 Task: Create a new field with title Stage with name TreasureLine with field type as Single-select and options as Not Started, In Progress and Complete.
Action: Mouse moved to (65, 231)
Screenshot: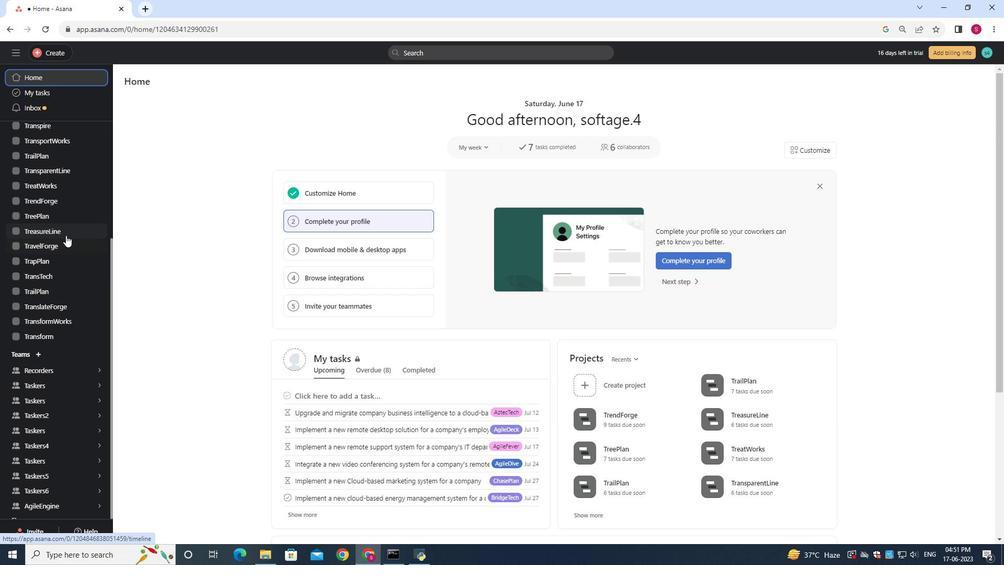 
Action: Mouse pressed left at (65, 231)
Screenshot: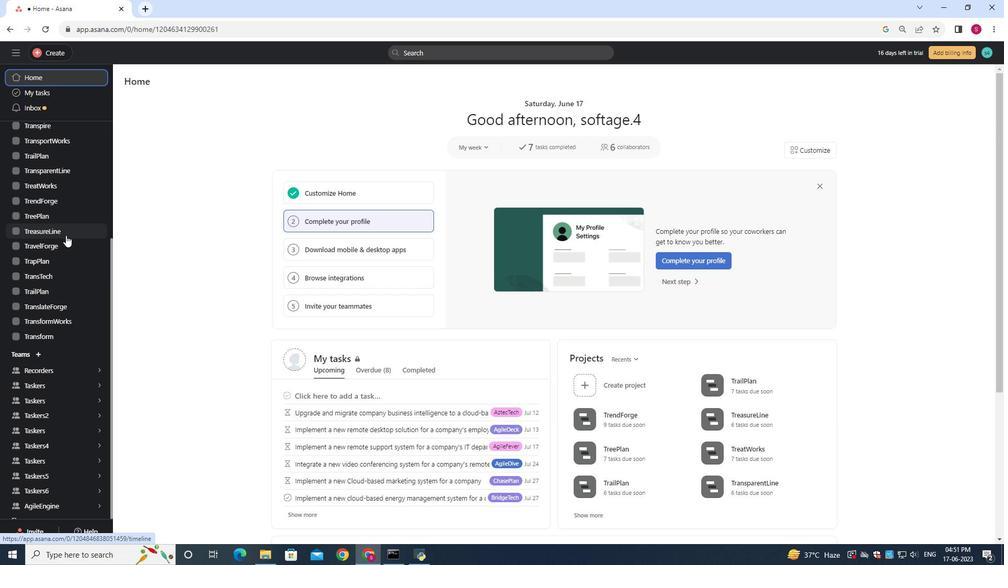 
Action: Mouse moved to (172, 106)
Screenshot: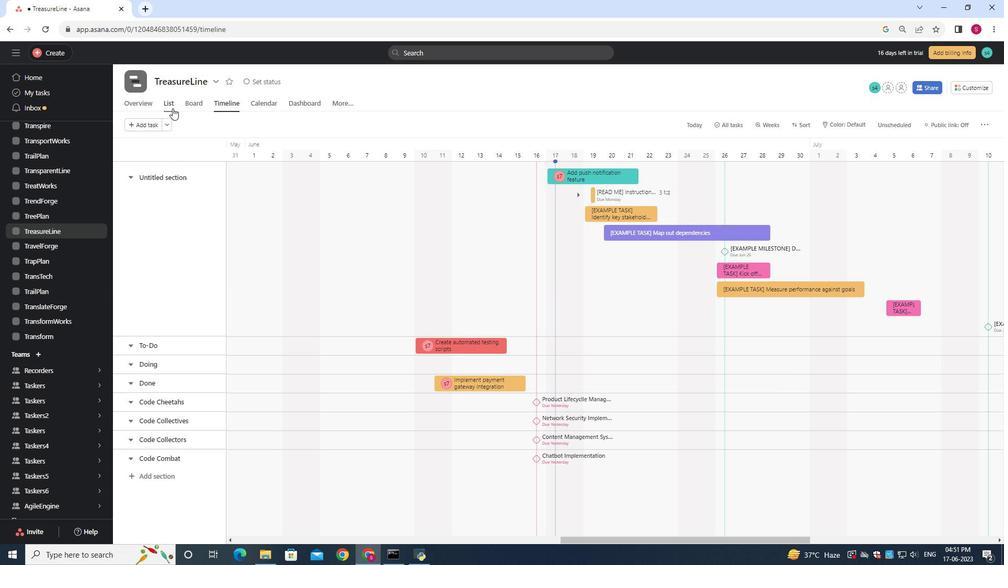 
Action: Mouse pressed left at (172, 106)
Screenshot: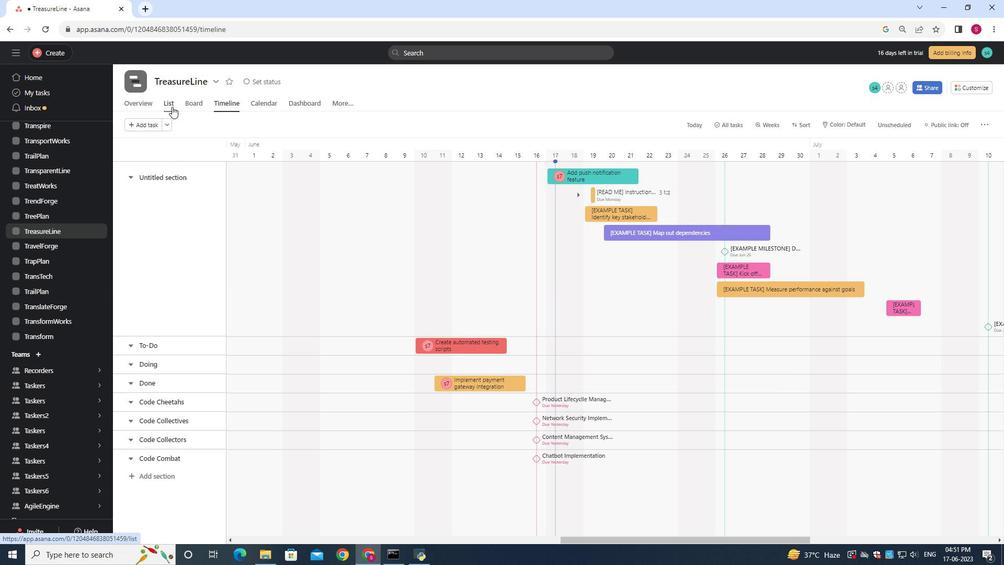 
Action: Mouse moved to (703, 146)
Screenshot: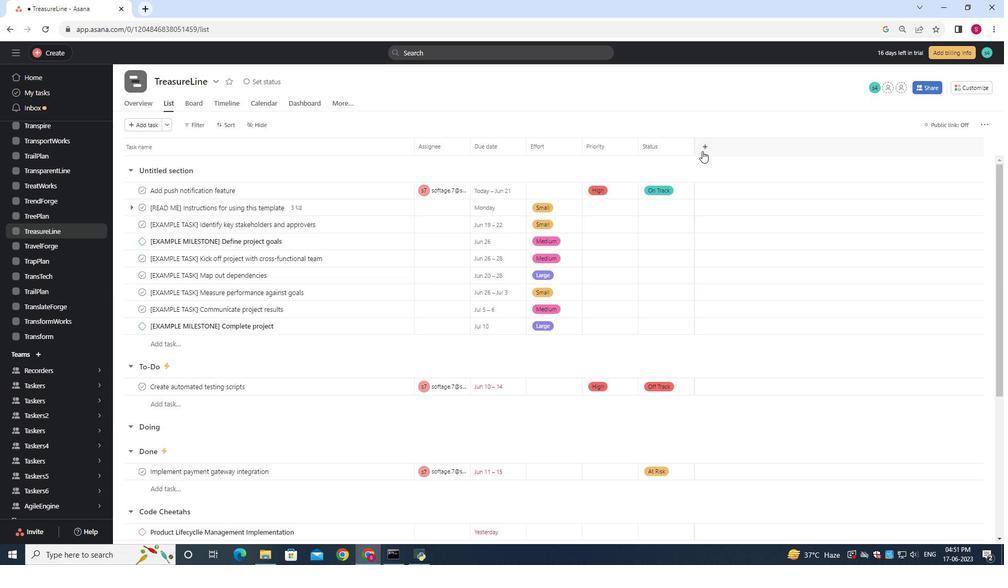 
Action: Mouse pressed left at (703, 146)
Screenshot: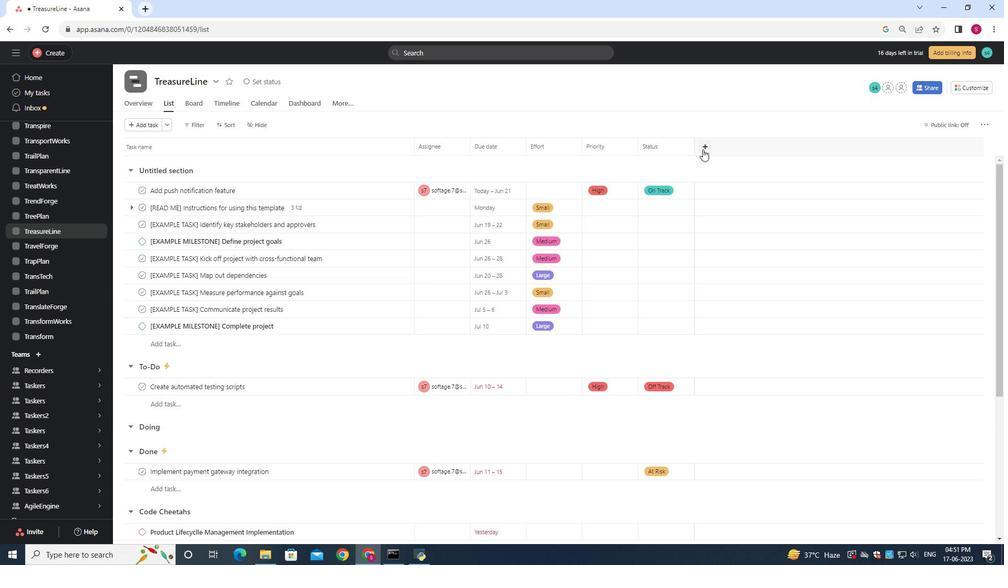 
Action: Mouse moved to (724, 248)
Screenshot: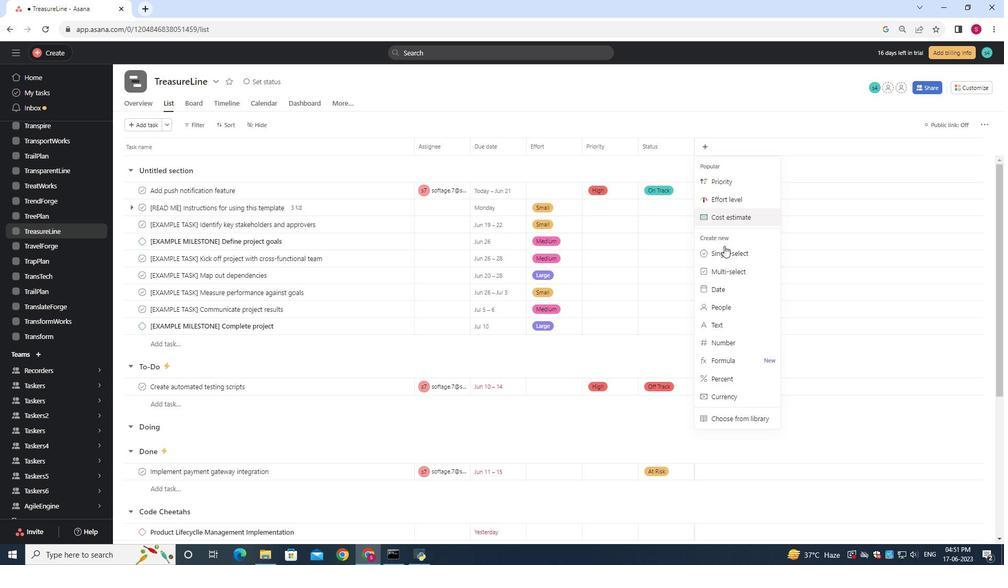 
Action: Mouse pressed left at (724, 248)
Screenshot: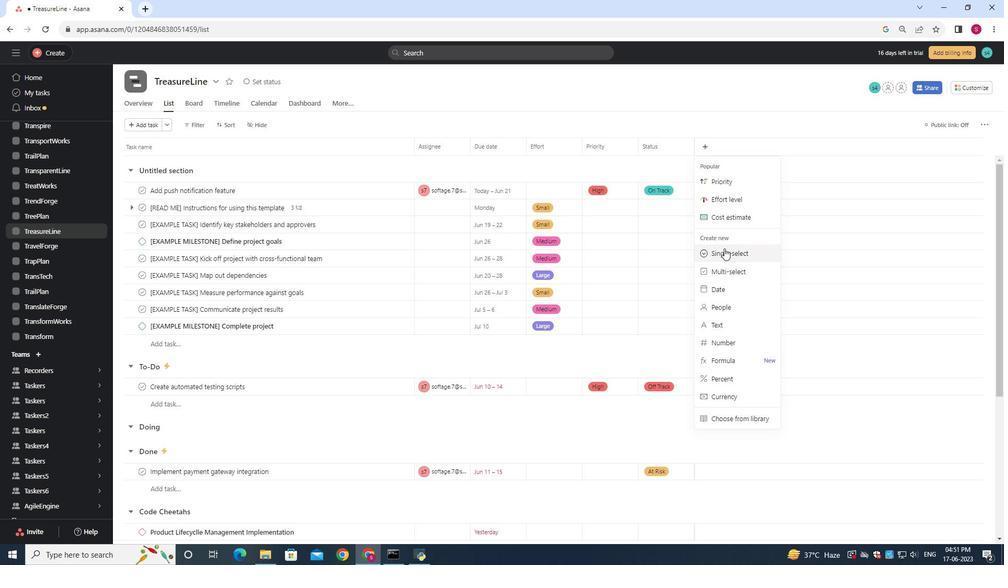 
Action: Mouse moved to (432, 156)
Screenshot: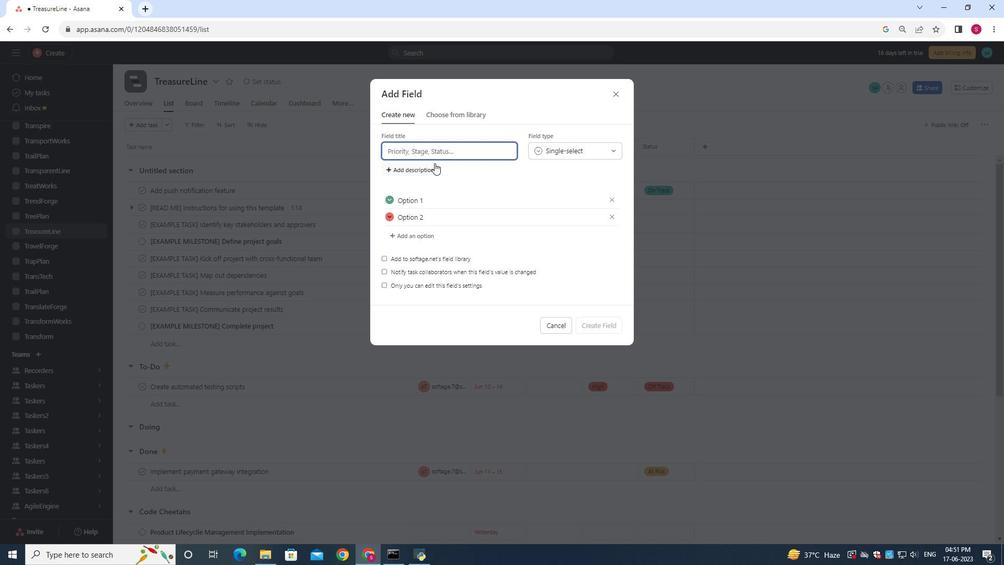
Action: Mouse pressed left at (432, 156)
Screenshot: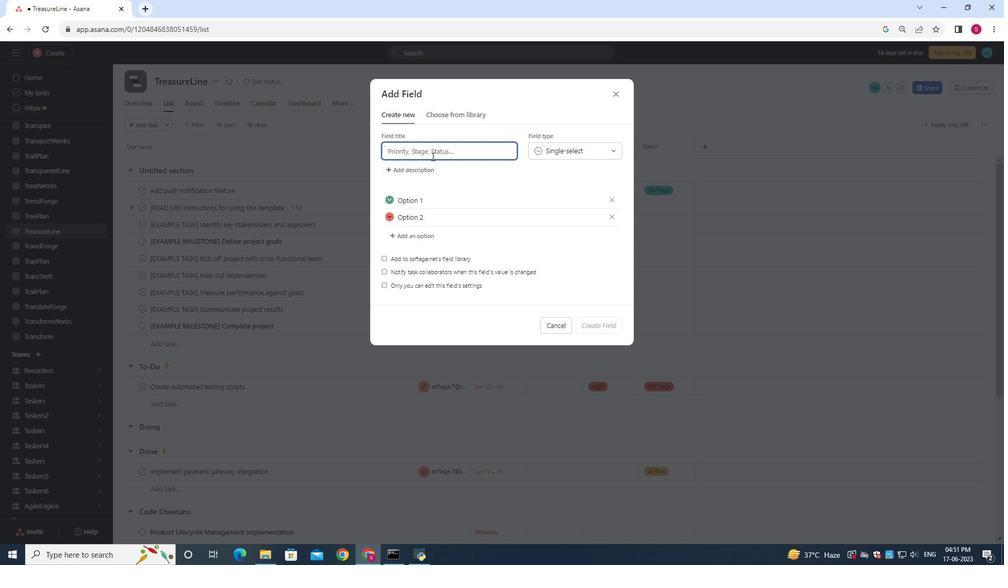 
Action: Mouse moved to (441, 158)
Screenshot: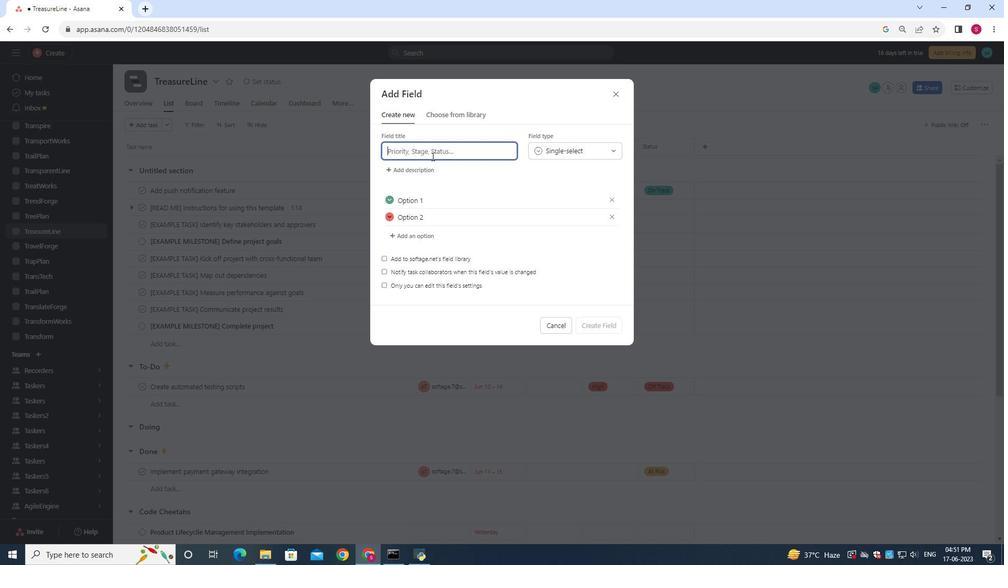 
Action: Key pressed <Key.shift><Key.shift><Key.shift>Treasure<Key.shift>Lan<Key.backspace><Key.backspace>ine
Screenshot: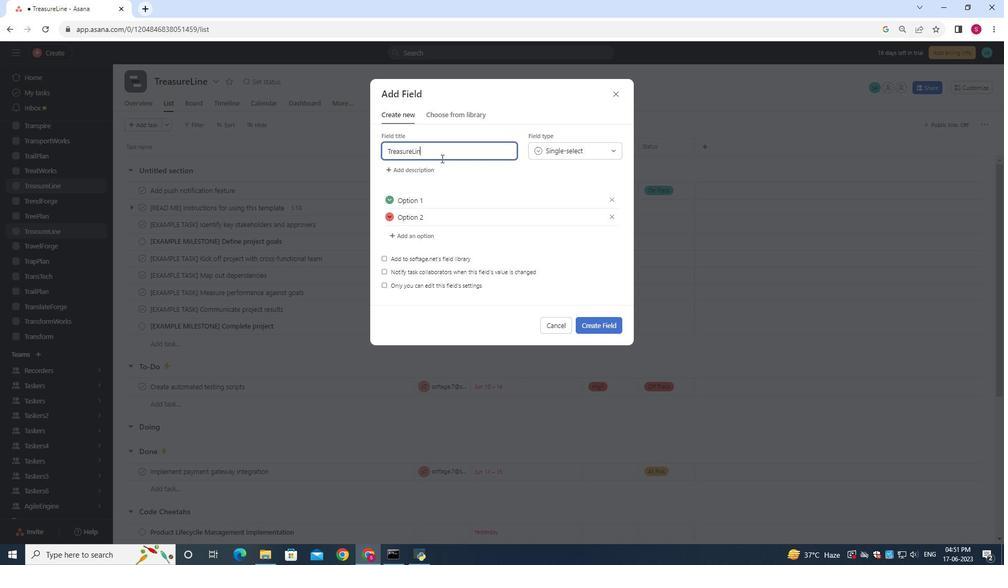 
Action: Mouse moved to (611, 200)
Screenshot: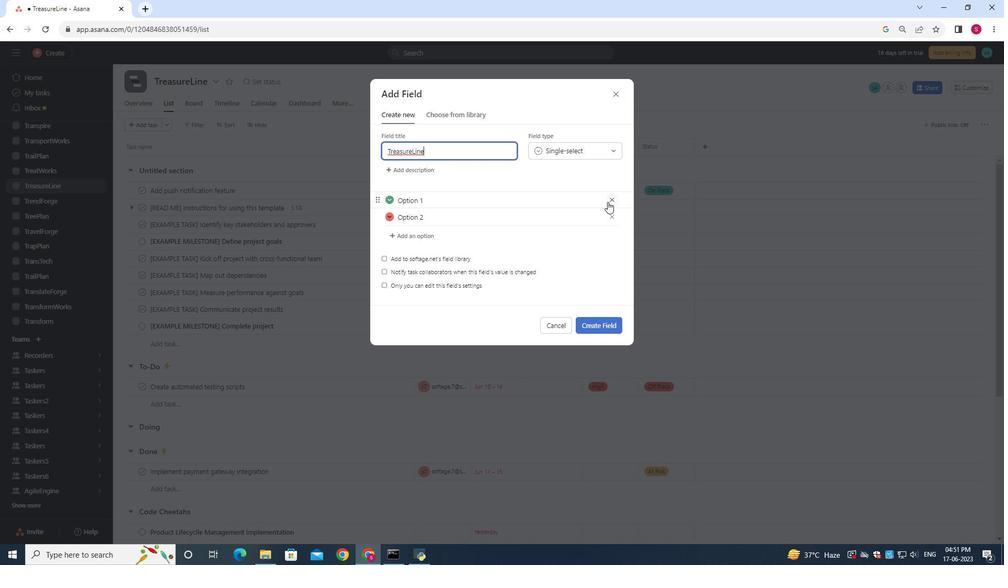 
Action: Mouse pressed left at (611, 200)
Screenshot: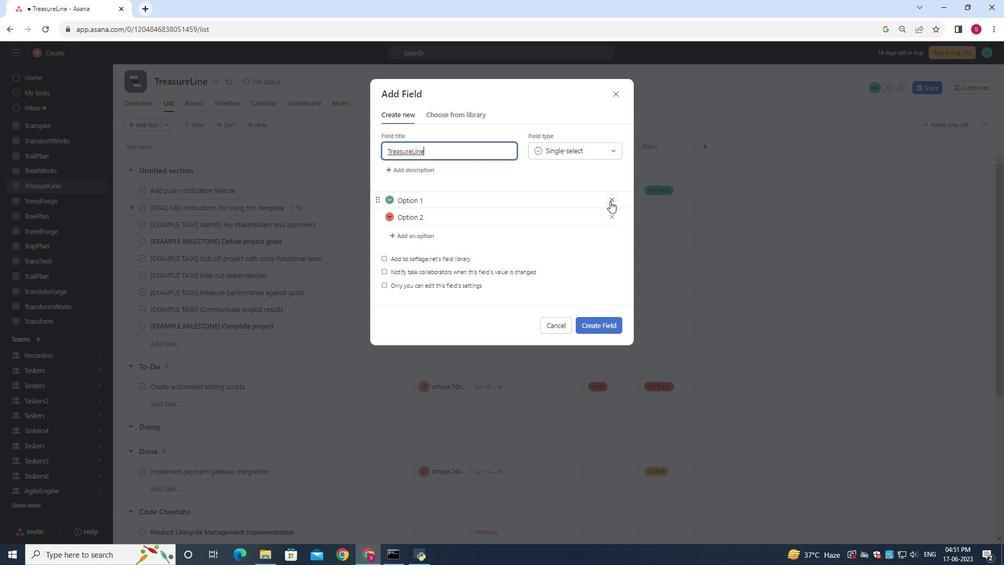 
Action: Mouse moved to (610, 198)
Screenshot: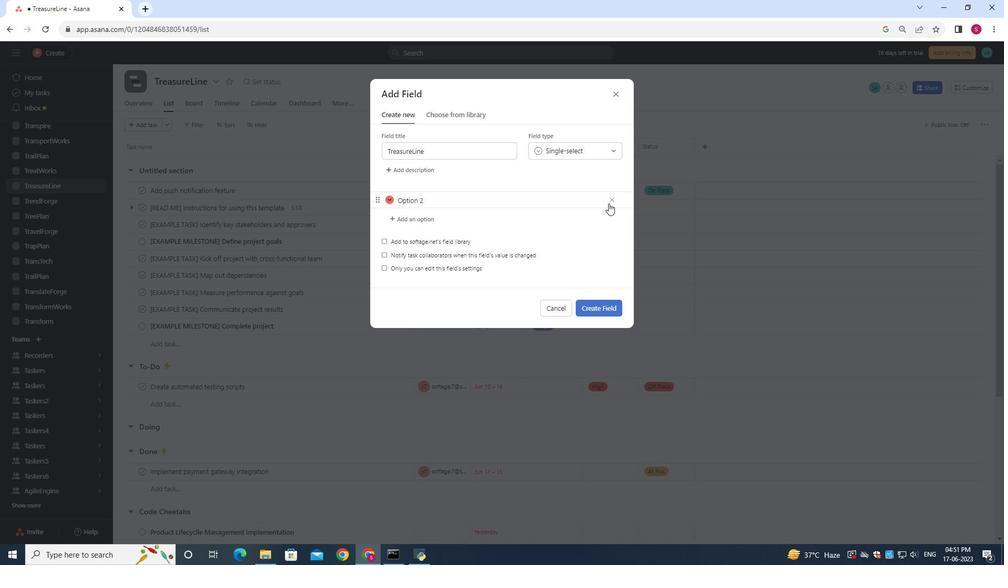 
Action: Mouse pressed left at (610, 198)
Screenshot: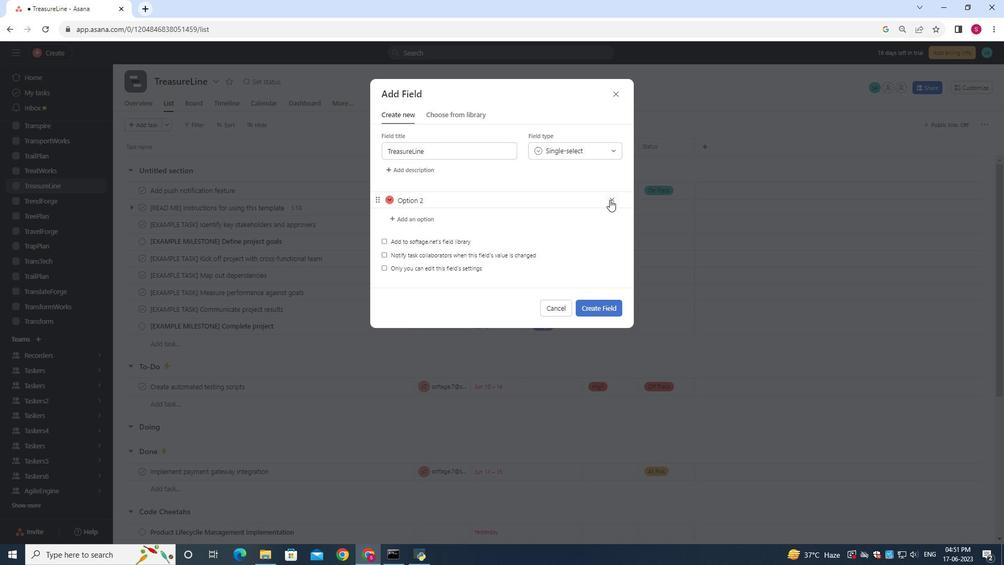 
Action: Mouse moved to (458, 203)
Screenshot: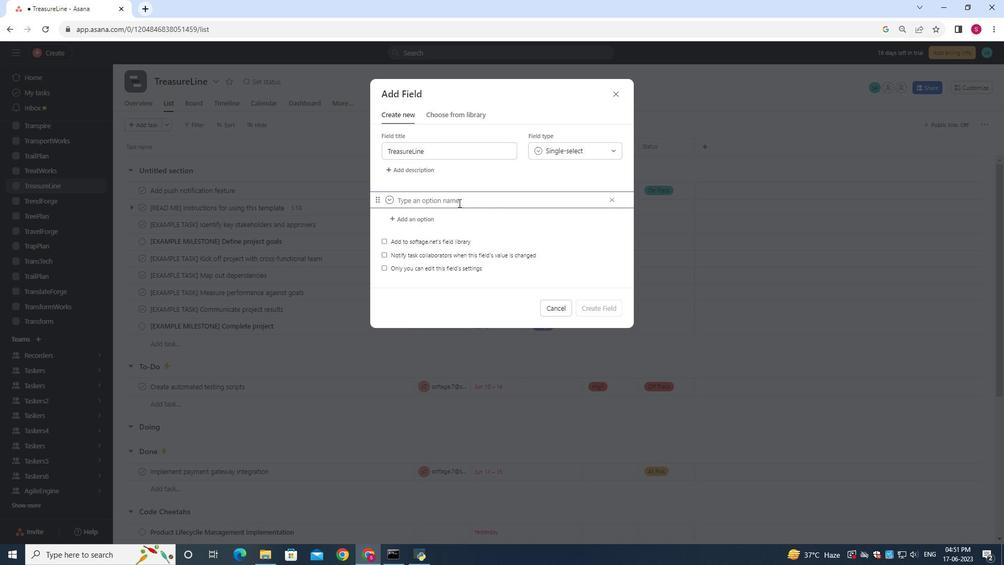 
Action: Key pressed <Key.shift>Not<Key.space><Key.shift><Key.shift><Key.shift><Key.shift><Key.shift><Key.shift><Key.shift><Key.shift><Key.shift><Key.shift><Key.shift><Key.shift><Key.shift><Key.shift><Key.shift><Key.shift><Key.shift><Key.shift><Key.shift><Key.shift><Key.shift>Started<Key.enter><Key.shift>A<Key.shift><Key.backspace><Key.shift><Key.shift><Key.shift><Key.shift><Key.shift><Key.shift><Key.shift><Key.shift><Key.shift><Key.shift><Key.shift><Key.shift><Key.shift><Key.shift><Key.shift><Key.shift><Key.shift><Key.shift><Key.shift><Key.shift><Key.shift><Key.shift><Key.shift><Key.shift><Key.shift><Key.shift><Key.shift><Key.shift><Key.shift><Key.shift><Key.shift><Key.shift><Key.shift><Key.shift><Key.shift><Key.shift><Key.shift><Key.shift>Progress<Key.enter><Key.shift>Complete
Screenshot: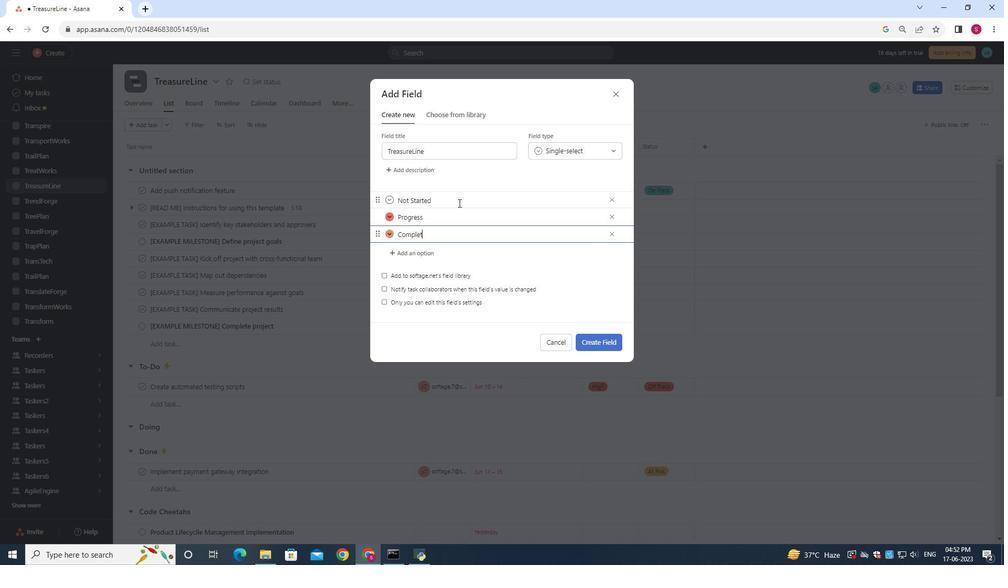 
Action: Mouse moved to (561, 150)
Screenshot: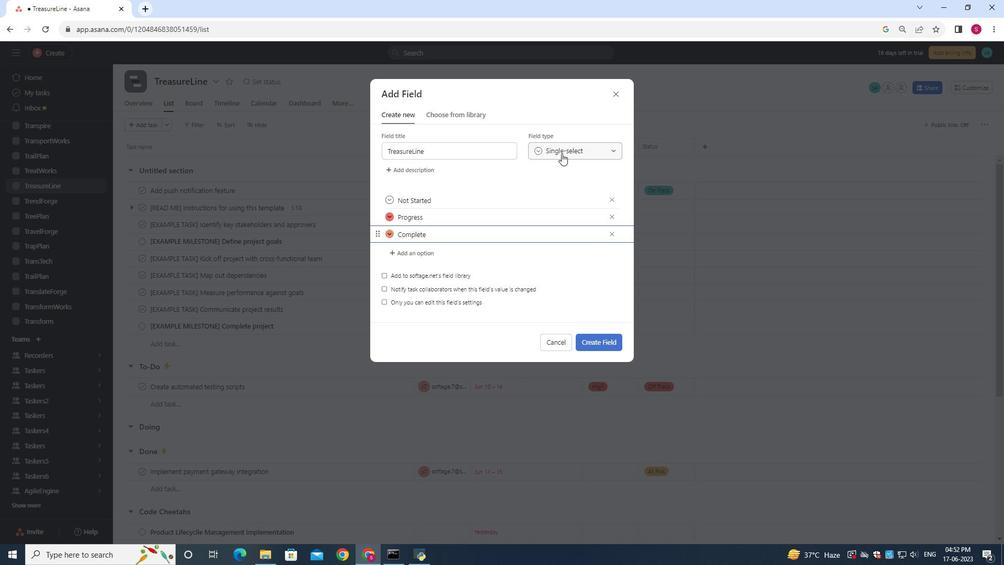 
Action: Mouse pressed left at (561, 150)
Screenshot: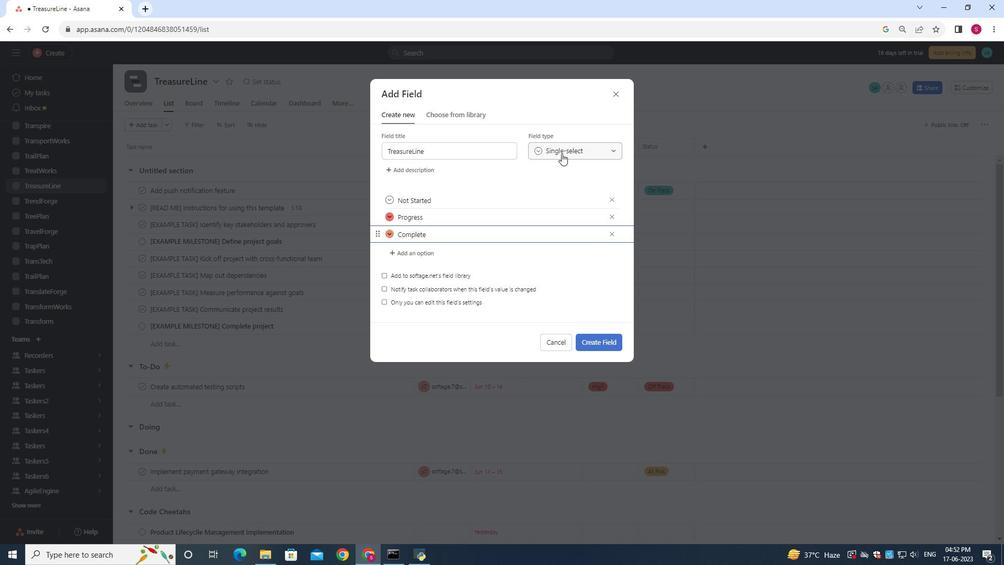 
Action: Mouse moved to (565, 165)
Screenshot: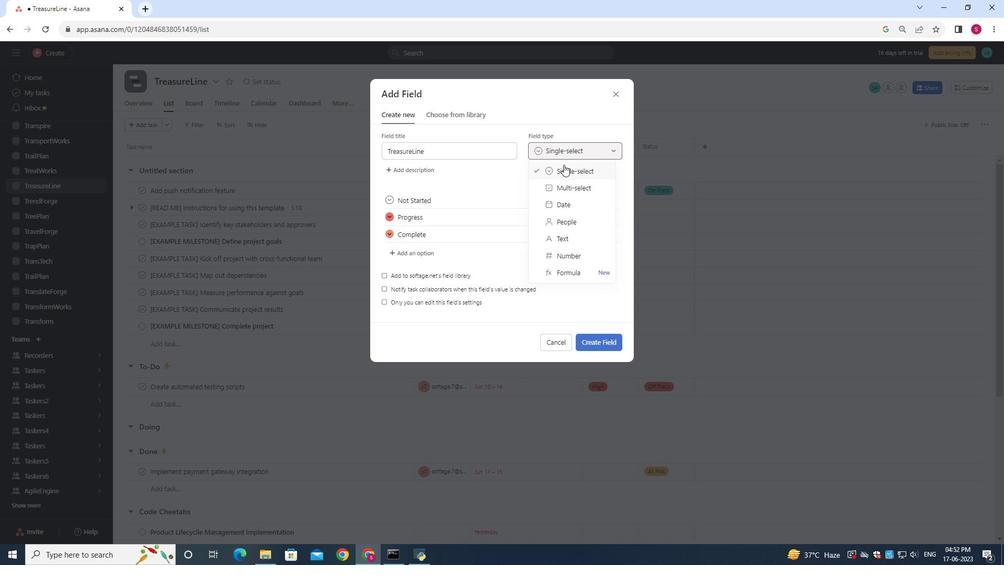 
Action: Mouse pressed left at (565, 165)
Screenshot: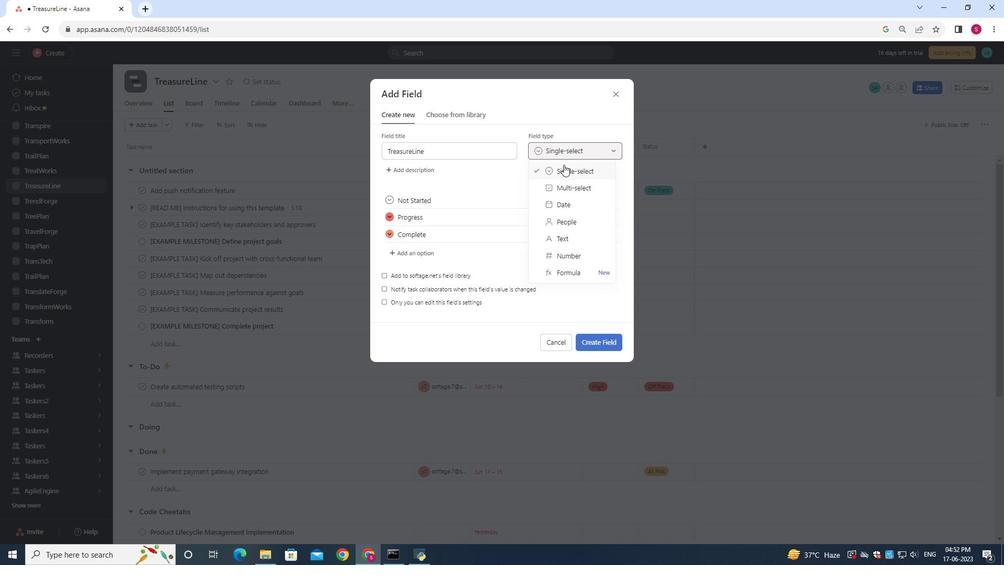 
Action: Mouse moved to (598, 344)
Screenshot: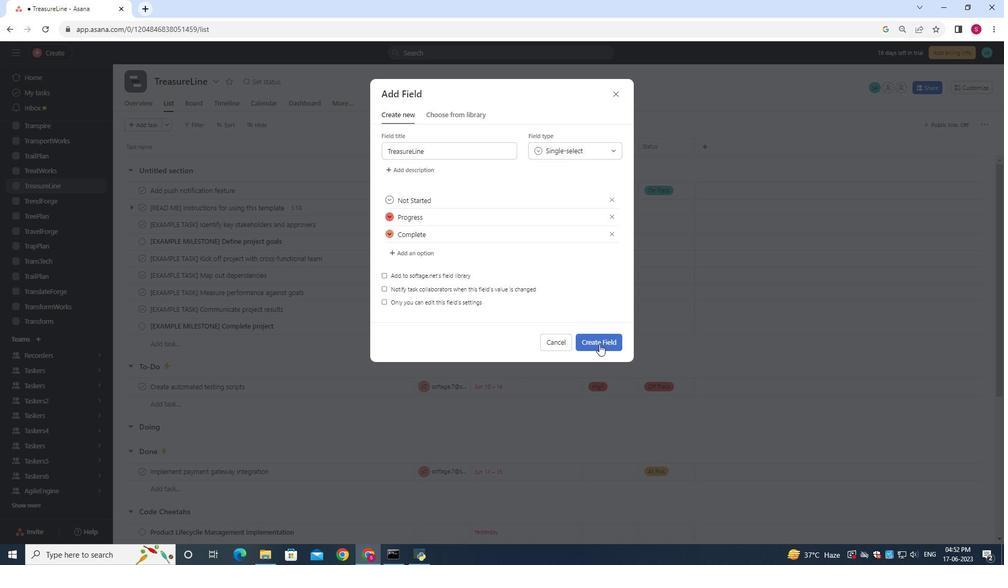 
Action: Mouse pressed left at (598, 344)
Screenshot: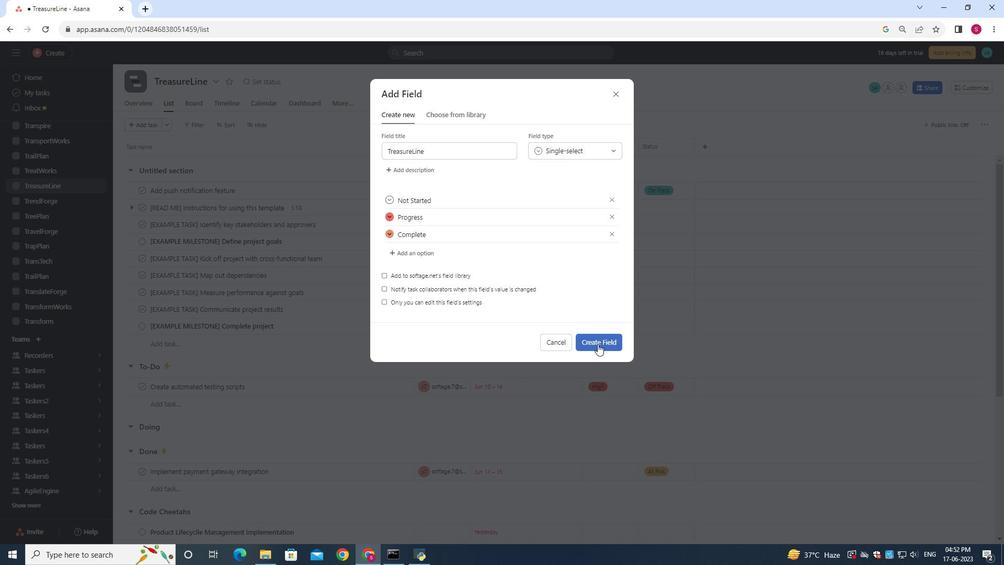 
Action: Mouse moved to (598, 344)
Screenshot: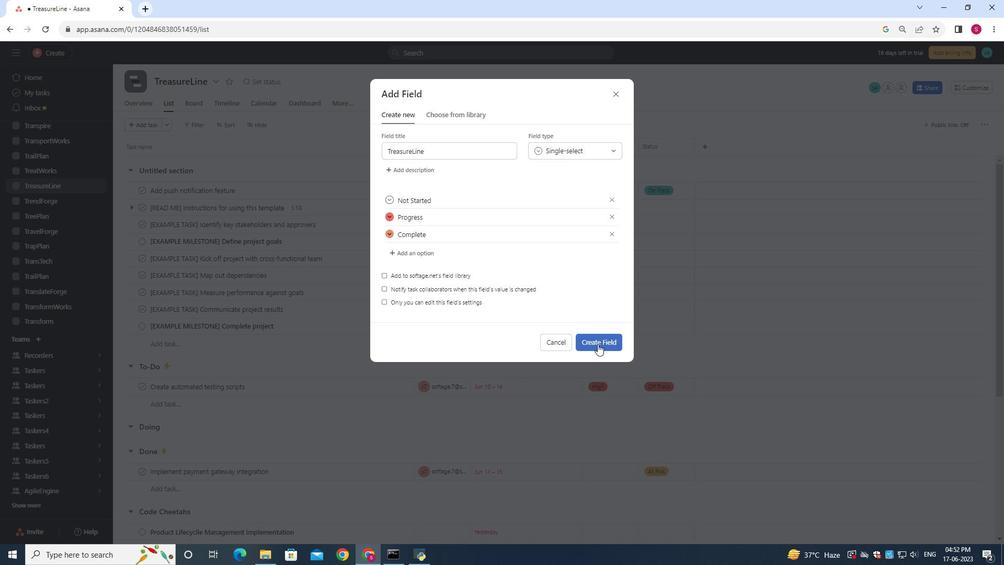 
